 Task: Add to scrum project TruTech a team member softage.3@softage.net and assign as Project Lead.
Action: Mouse moved to (86, 377)
Screenshot: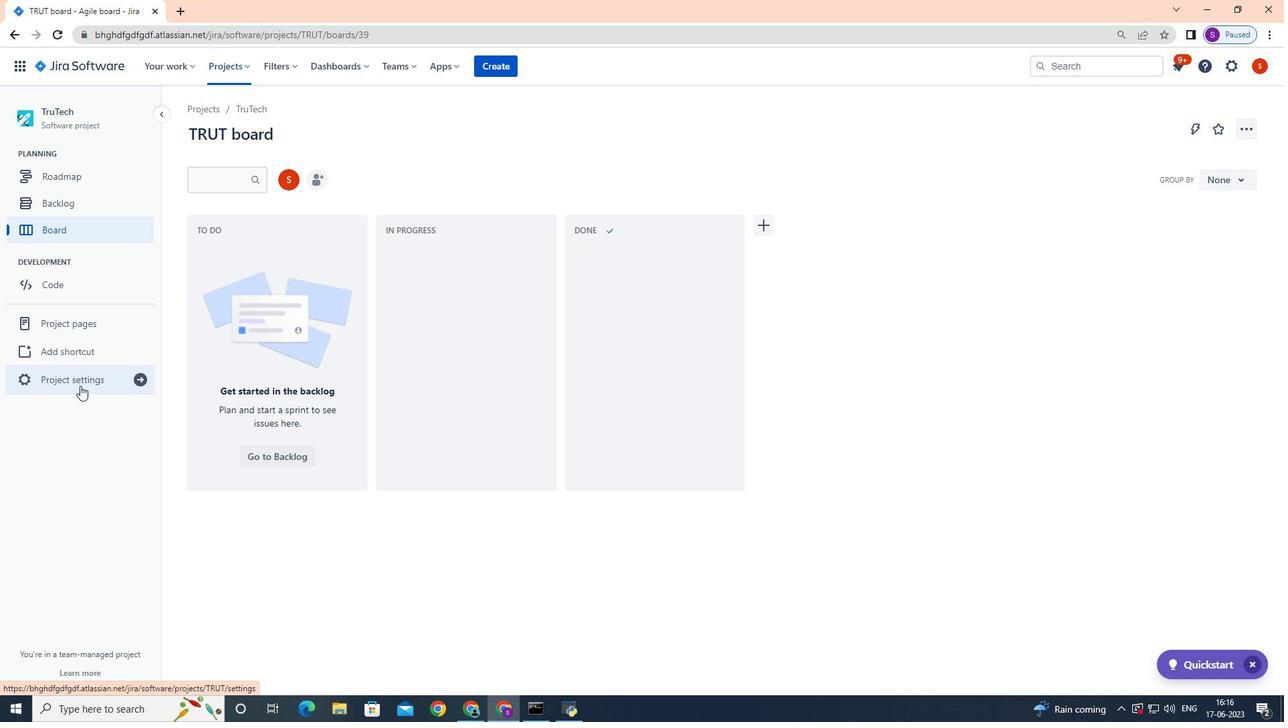 
Action: Mouse pressed left at (86, 377)
Screenshot: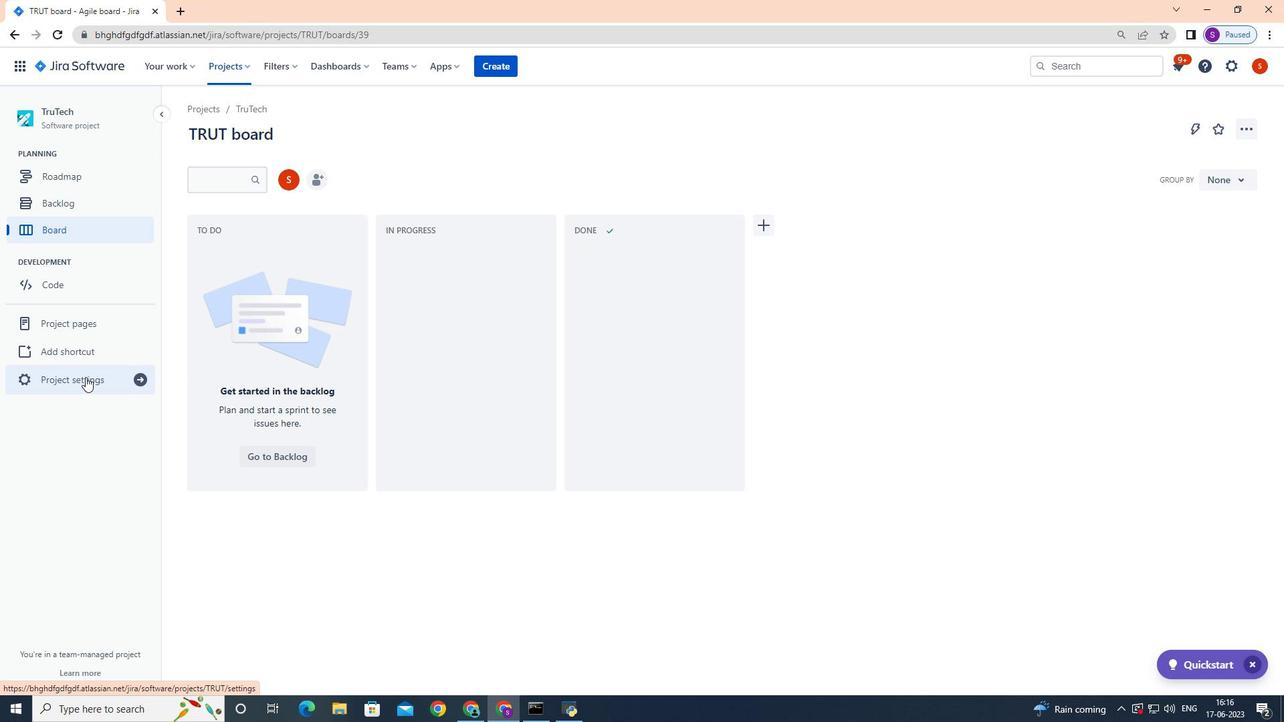 
Action: Mouse moved to (679, 430)
Screenshot: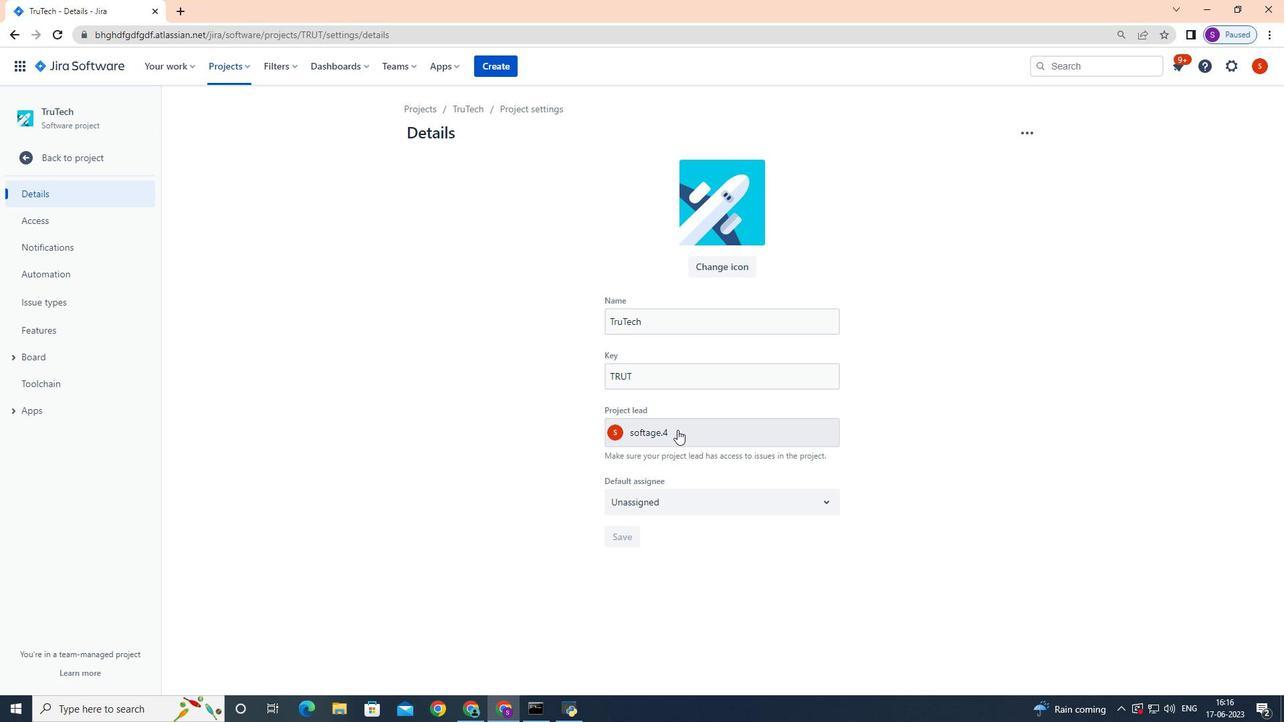 
Action: Mouse pressed left at (677, 430)
Screenshot: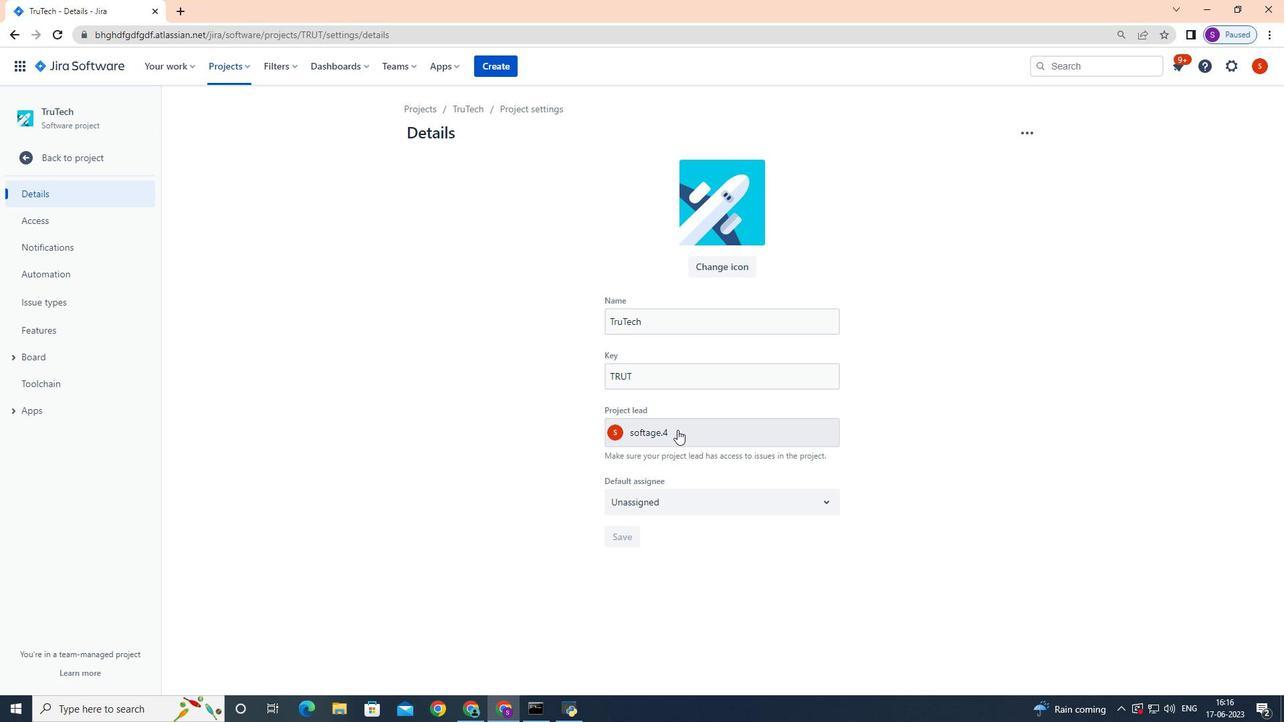 
Action: Mouse moved to (677, 429)
Screenshot: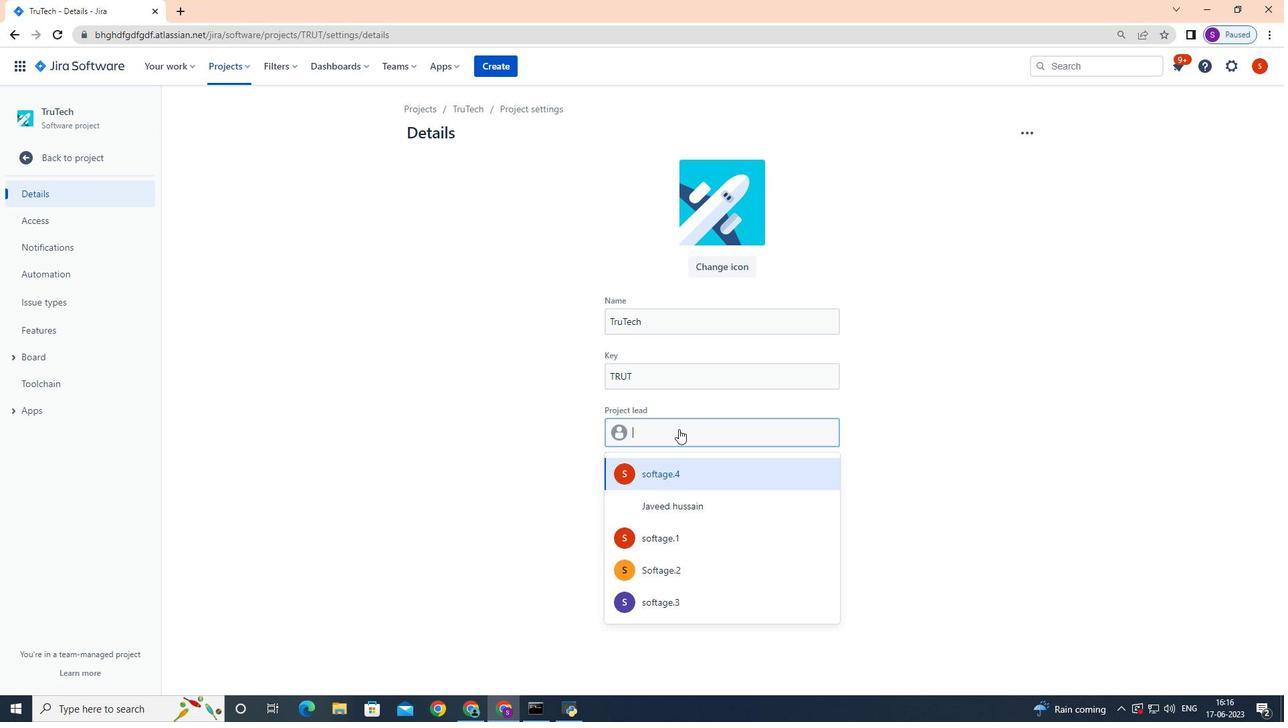 
Action: Key pressed softage.3
Screenshot: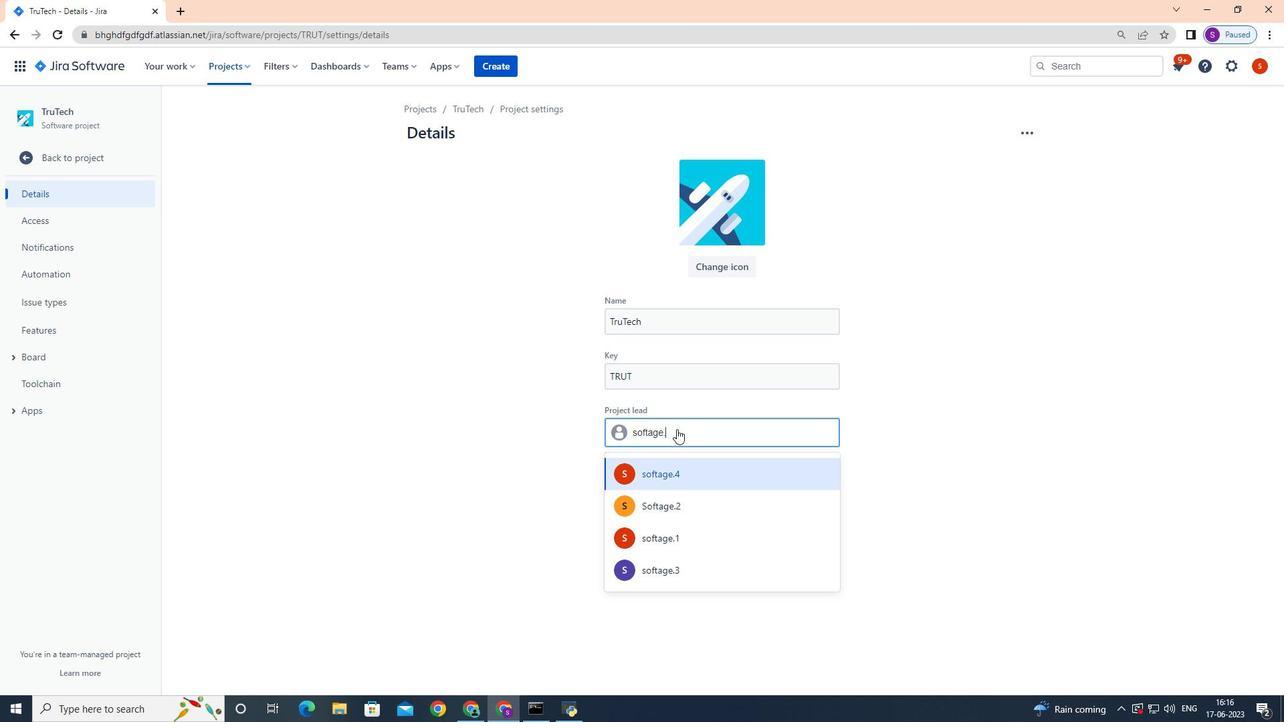 
Action: Mouse moved to (690, 476)
Screenshot: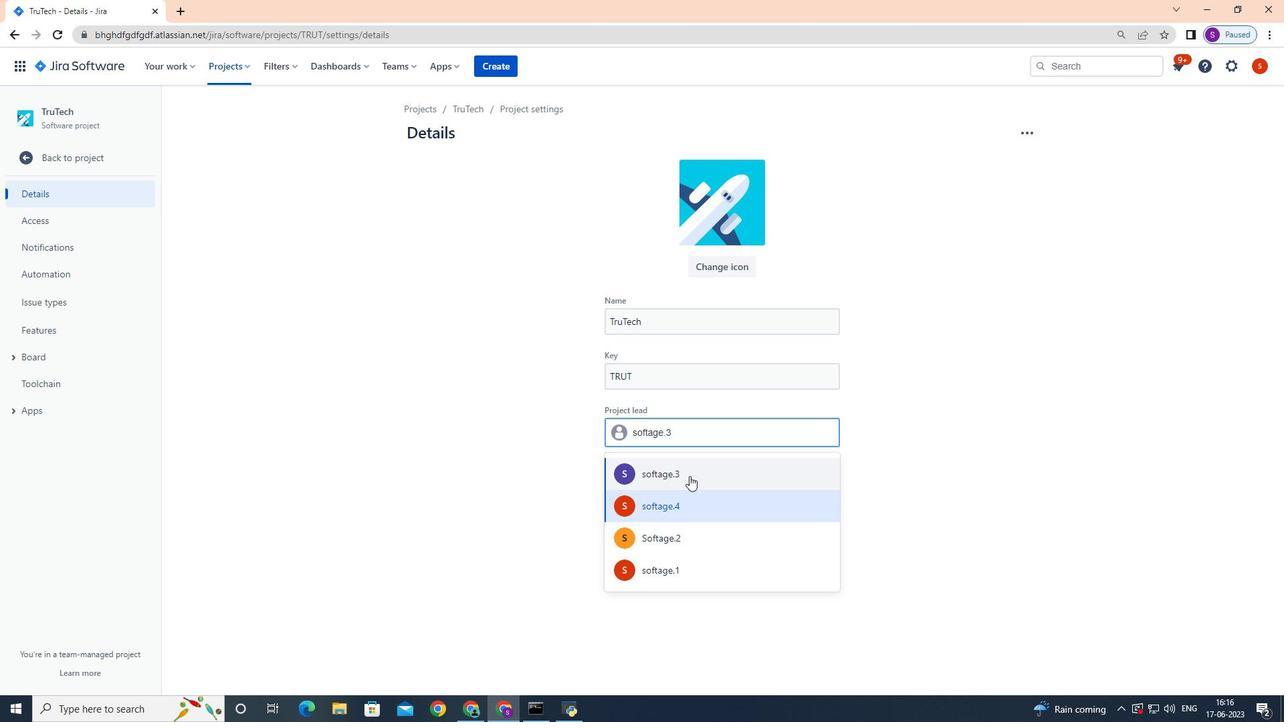
Action: Mouse pressed left at (689, 476)
Screenshot: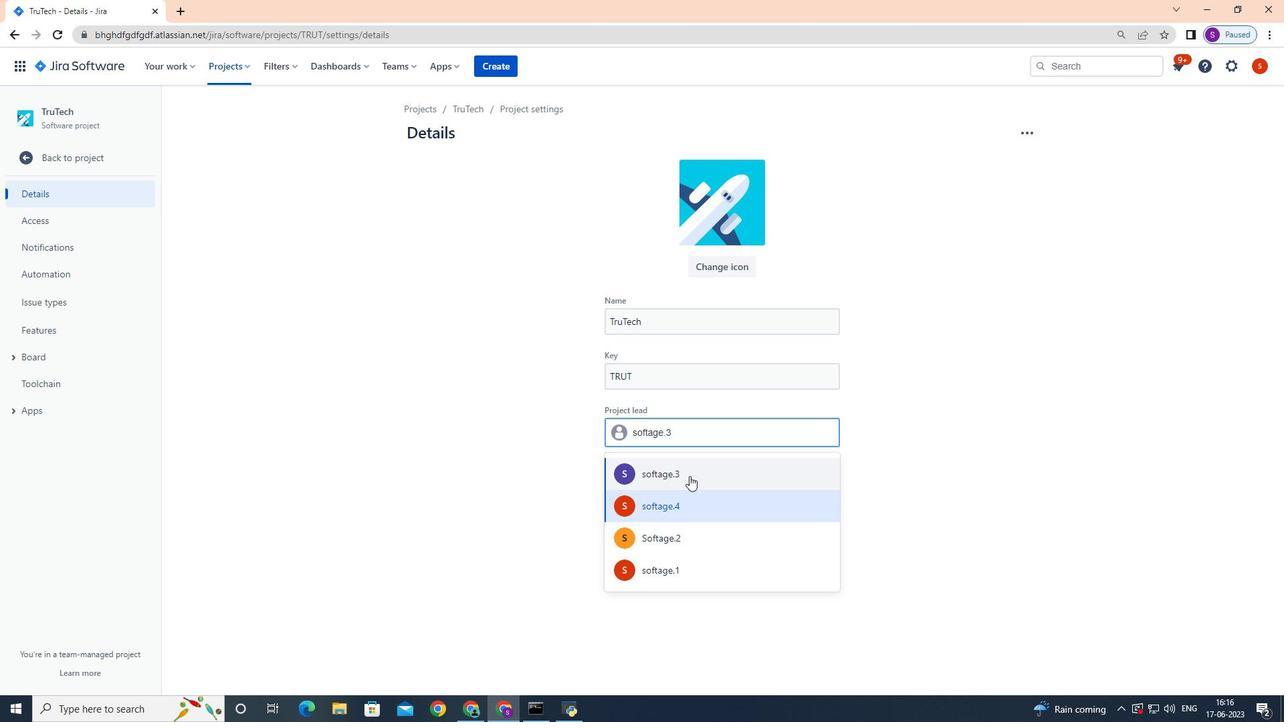 
Action: Mouse moved to (817, 505)
Screenshot: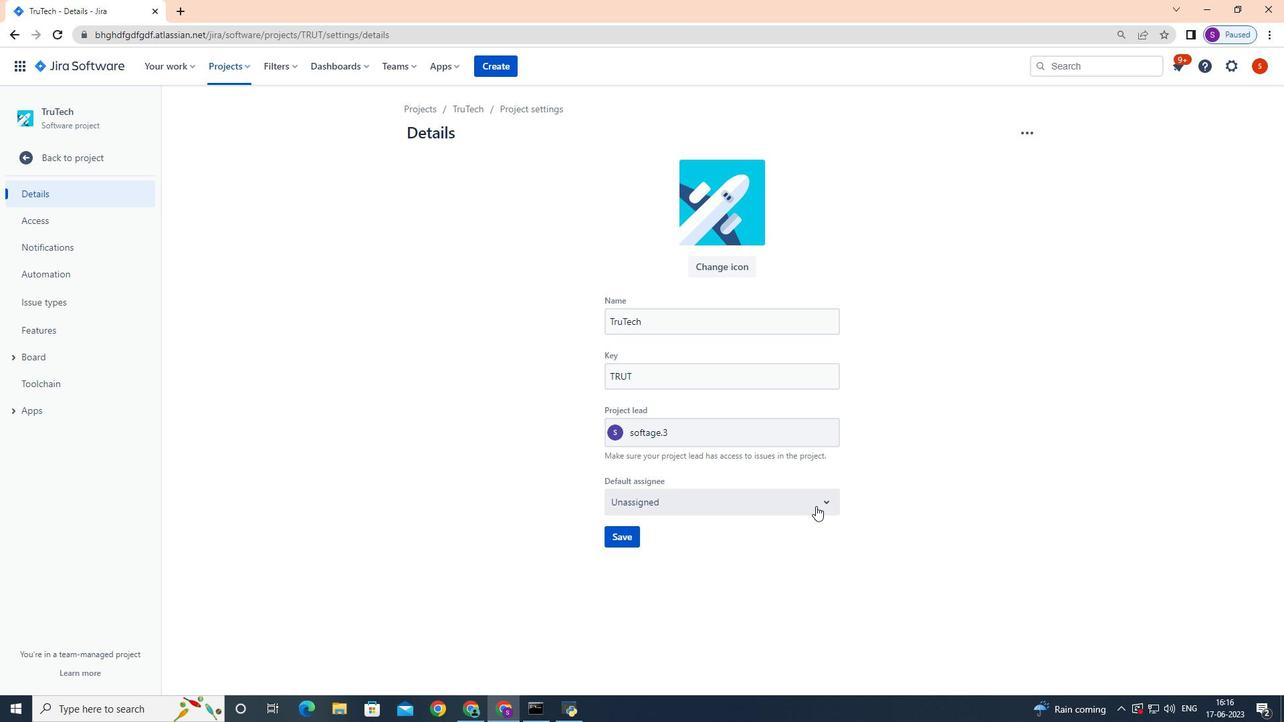 
Action: Mouse pressed left at (817, 505)
Screenshot: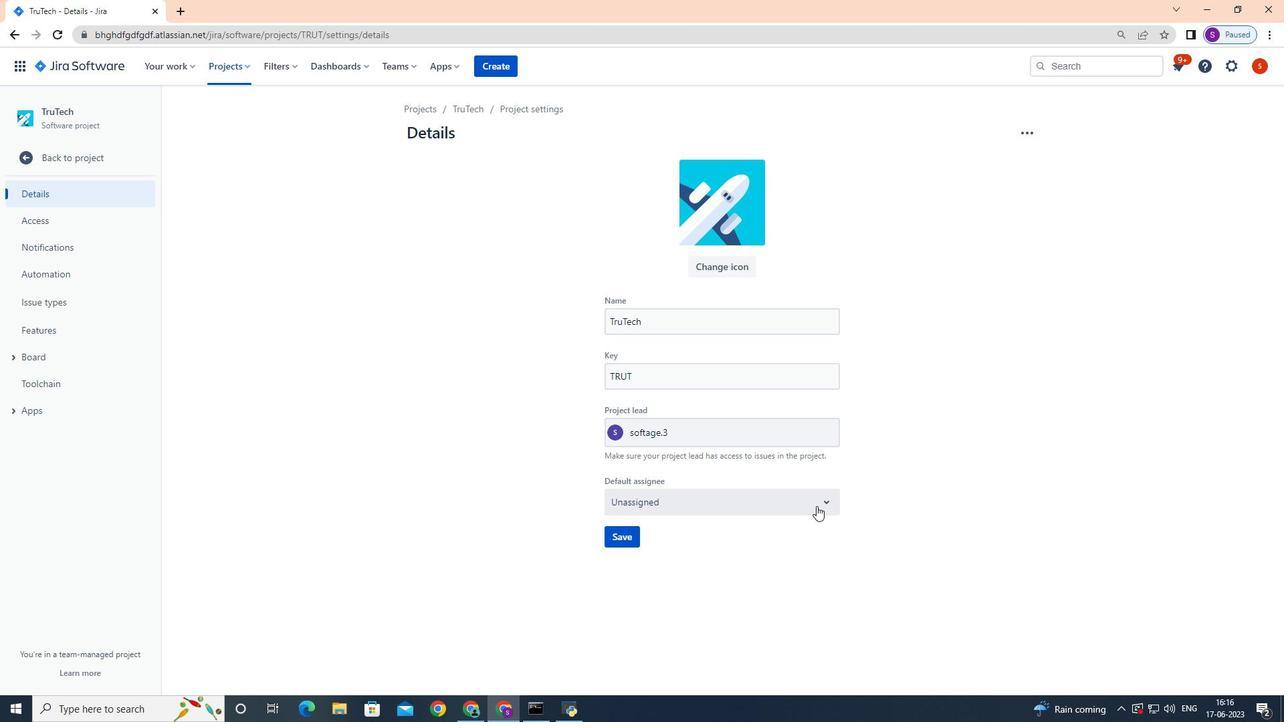 
Action: Mouse moved to (719, 533)
Screenshot: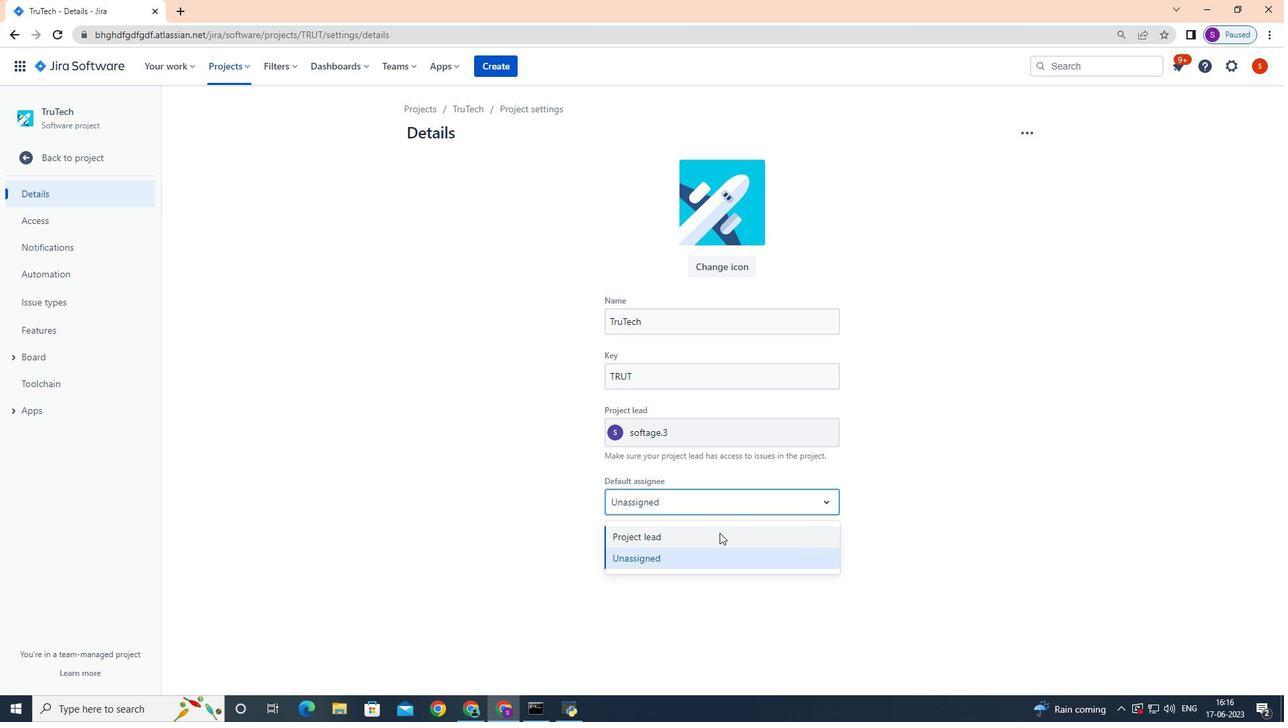 
Action: Mouse pressed left at (719, 533)
Screenshot: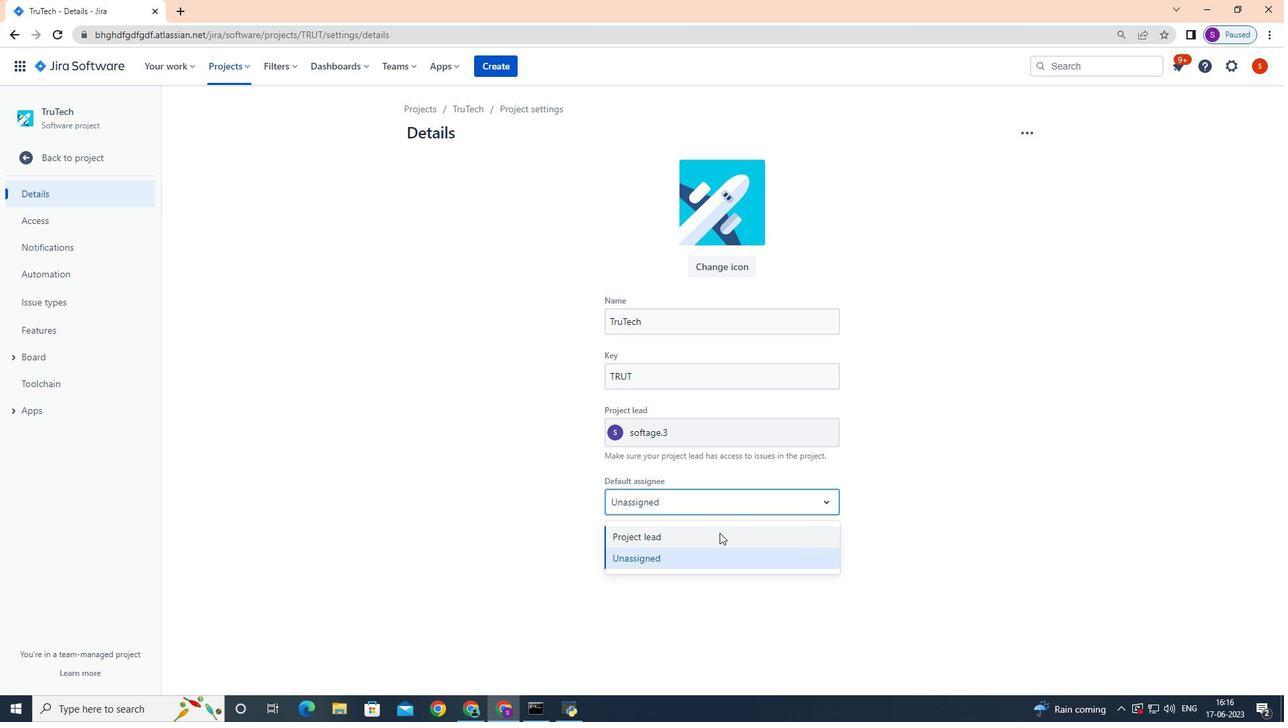 
Action: Mouse moved to (615, 529)
Screenshot: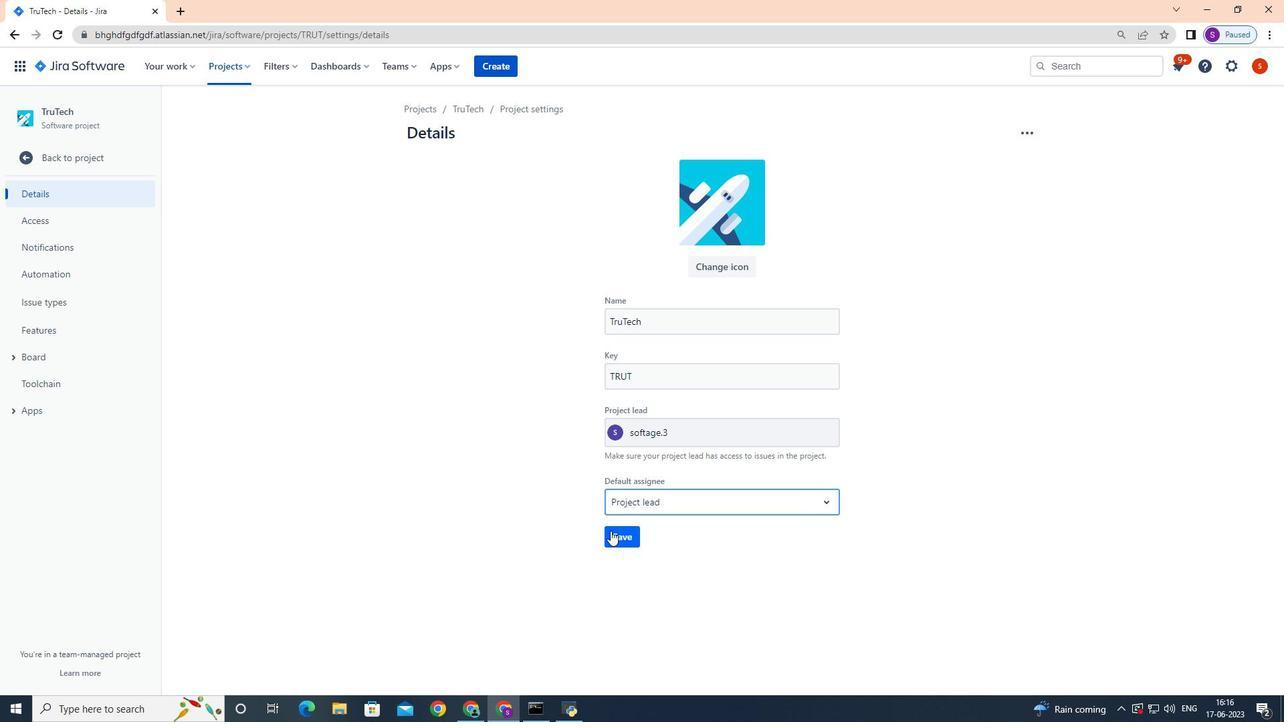 
Action: Mouse pressed left at (615, 529)
Screenshot: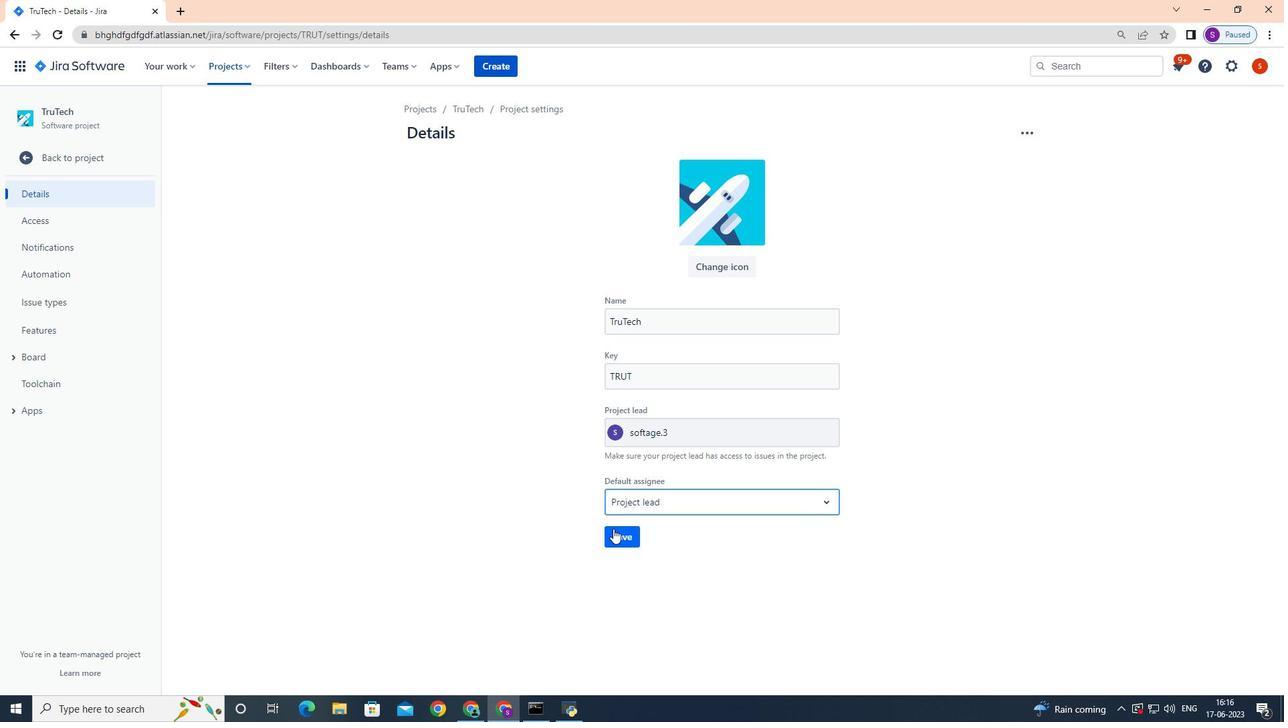 
Action: Mouse moved to (618, 529)
Screenshot: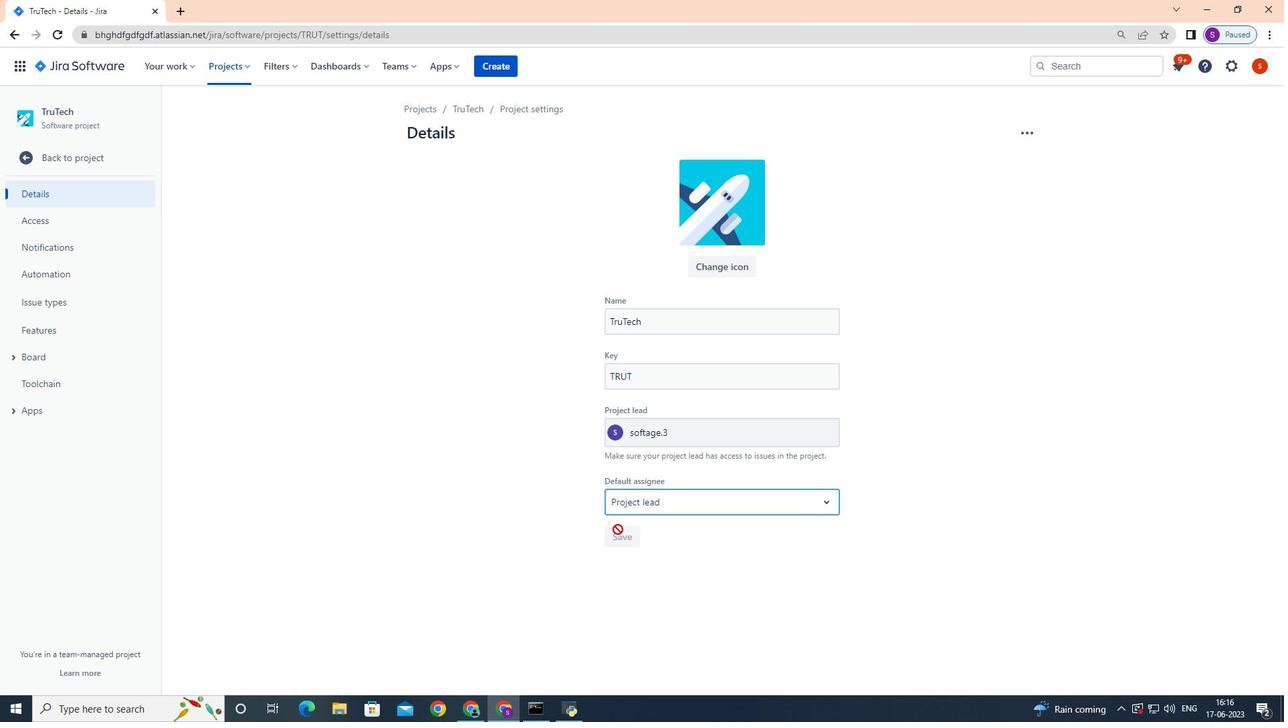 
